Task: Toggle the close empty group option in the editor management.
Action: Mouse moved to (3, 527)
Screenshot: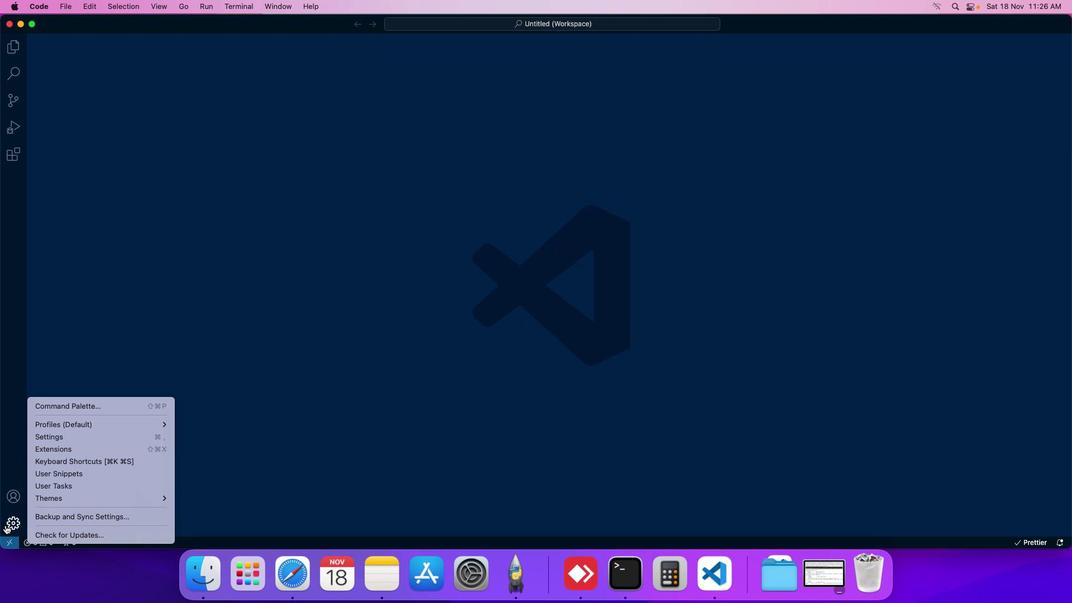 
Action: Mouse pressed left at (3, 527)
Screenshot: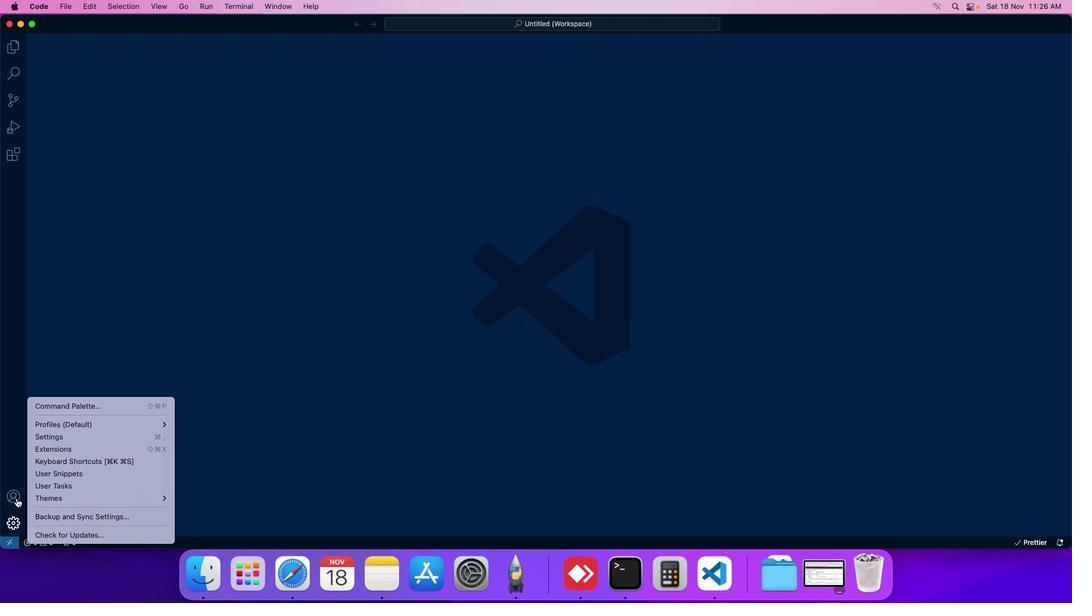 
Action: Mouse moved to (41, 439)
Screenshot: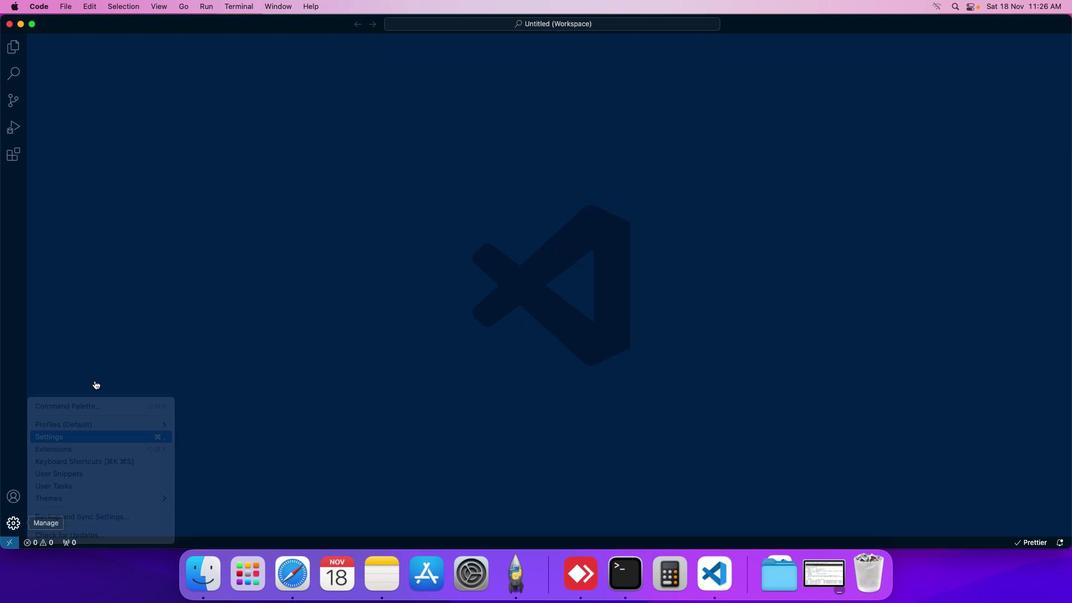 
Action: Mouse pressed left at (41, 439)
Screenshot: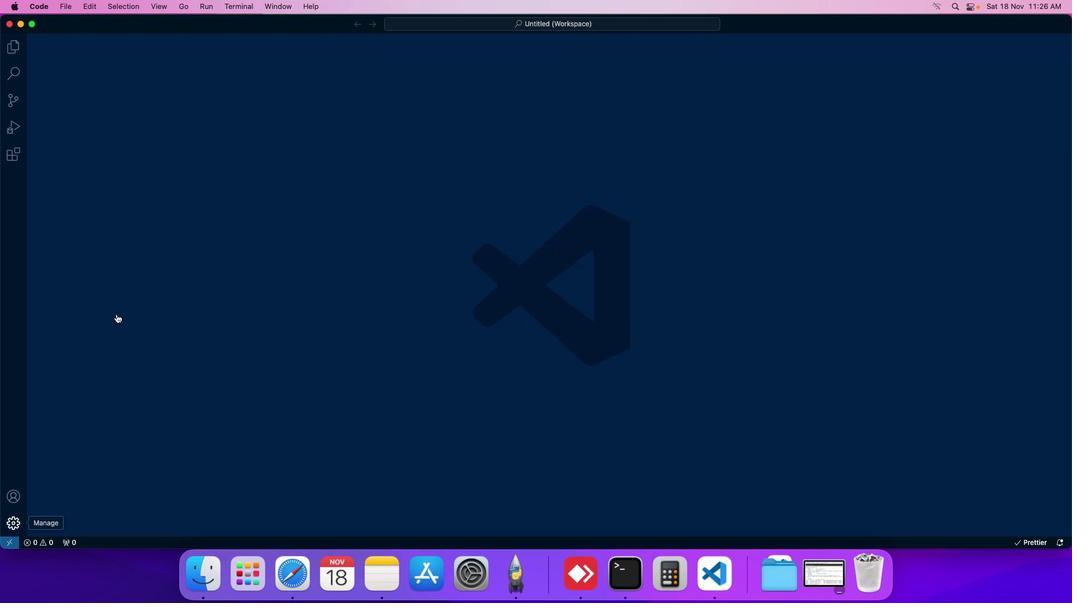 
Action: Mouse moved to (267, 88)
Screenshot: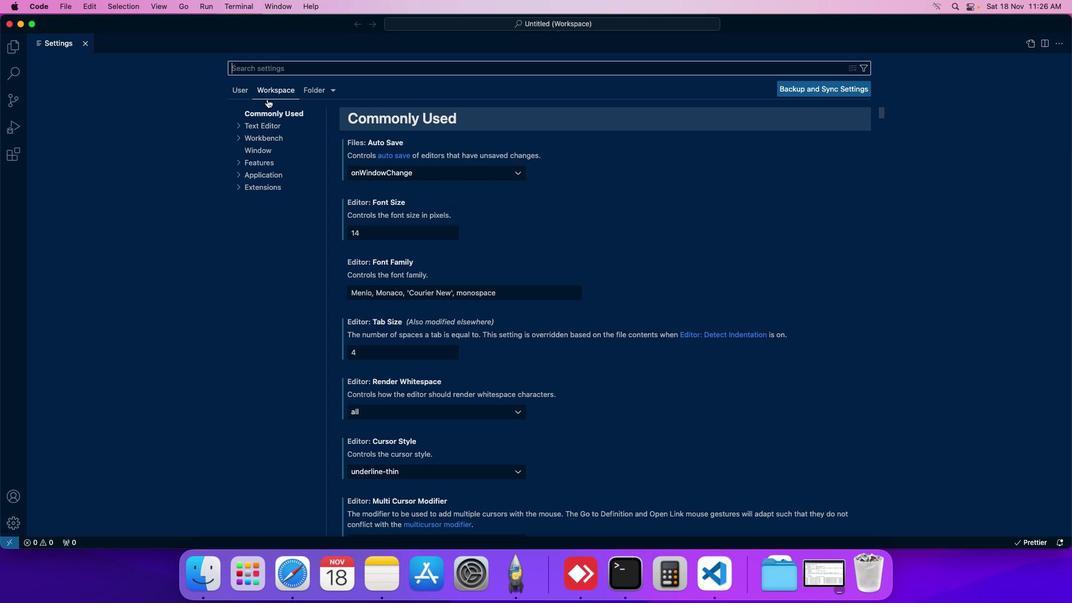 
Action: Mouse pressed left at (267, 88)
Screenshot: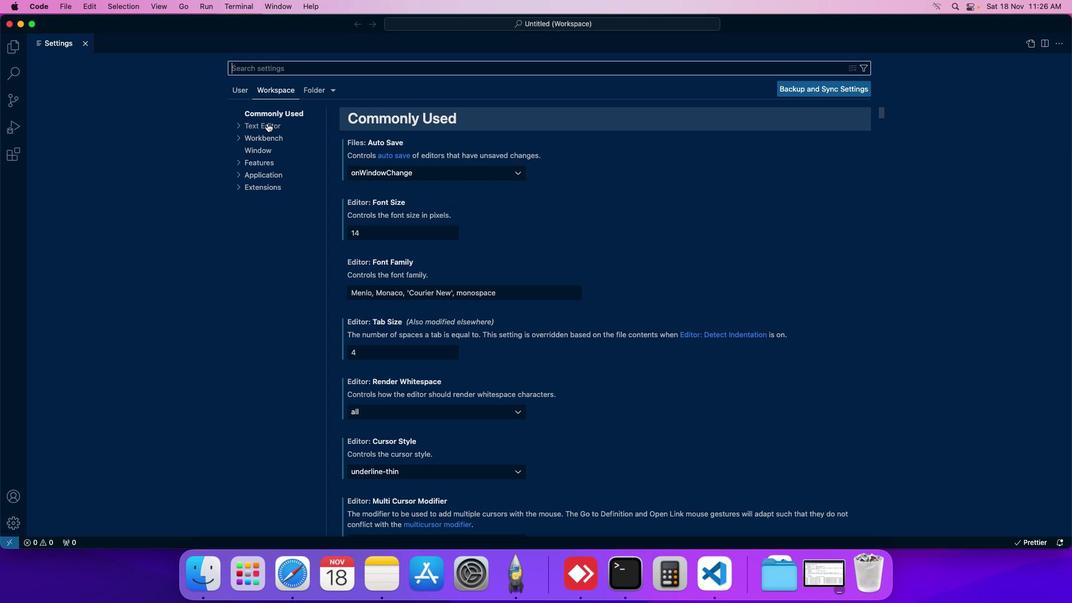 
Action: Mouse moved to (267, 138)
Screenshot: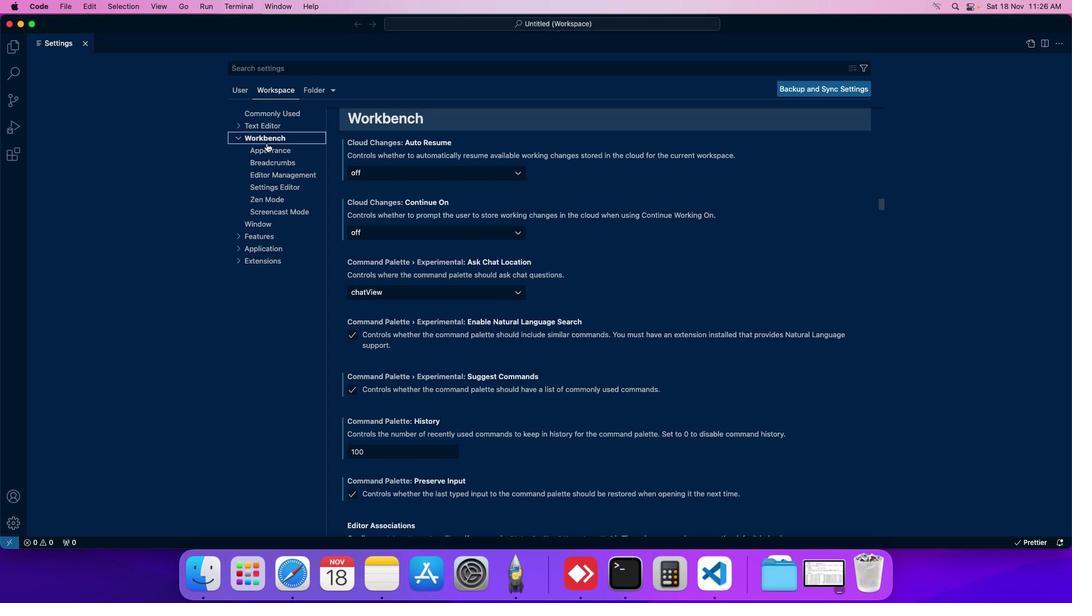 
Action: Mouse pressed left at (267, 138)
Screenshot: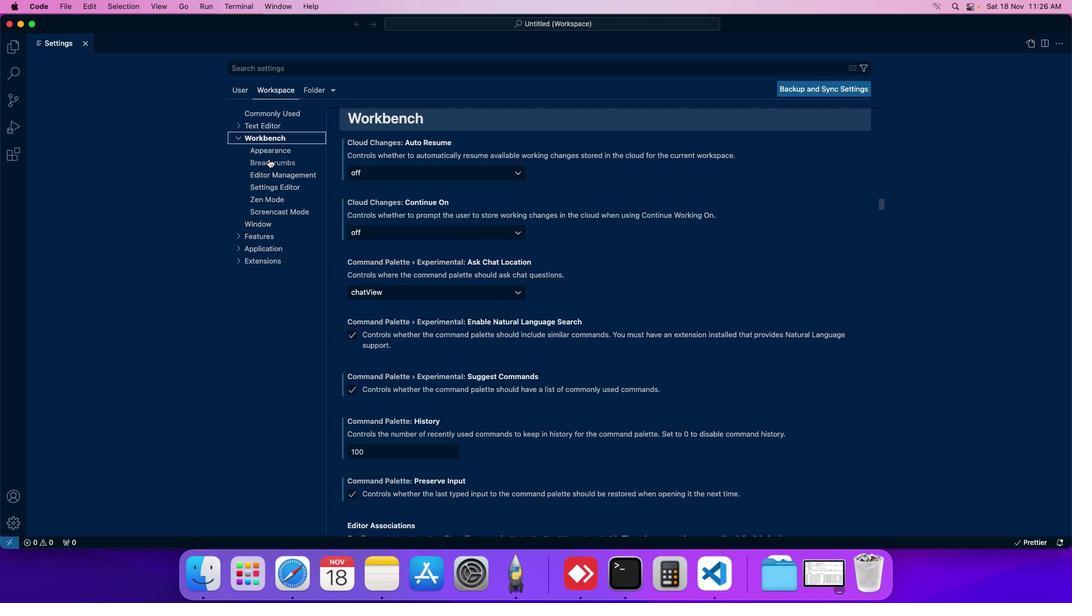 
Action: Mouse moved to (269, 162)
Screenshot: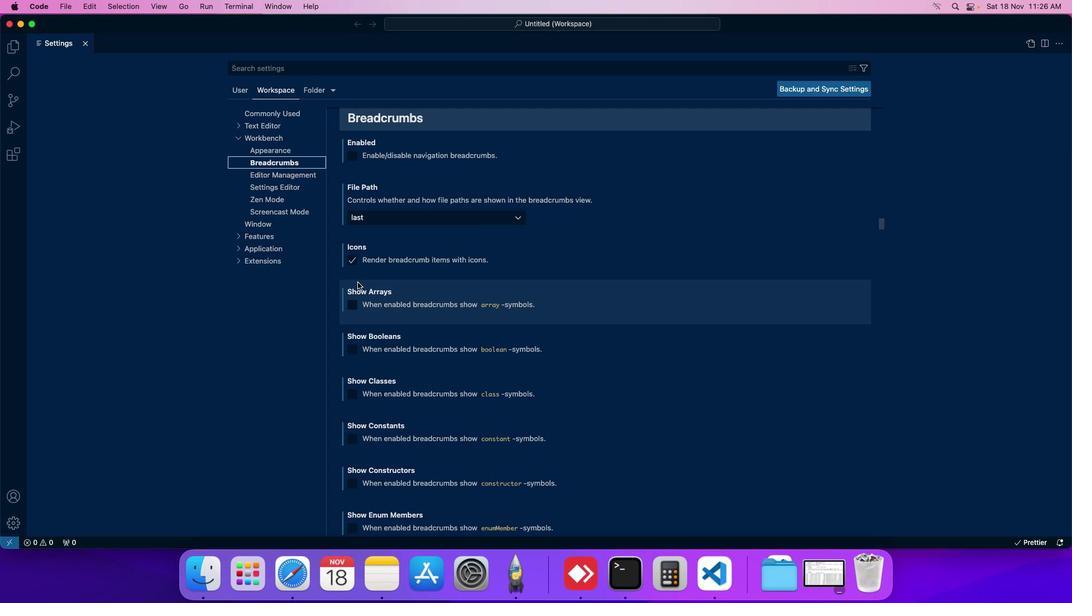 
Action: Mouse pressed left at (269, 162)
Screenshot: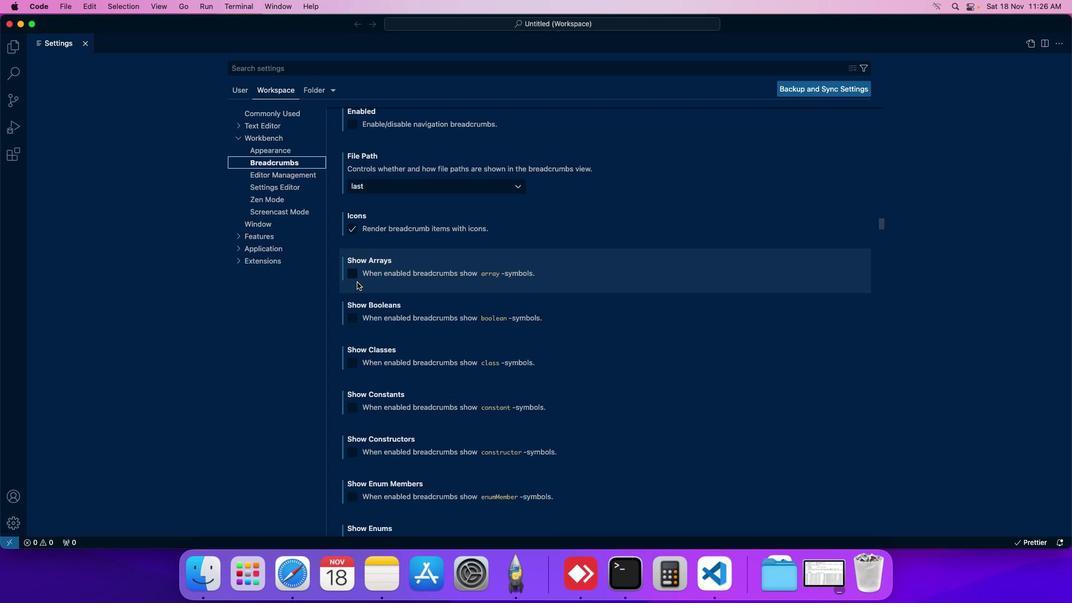 
Action: Mouse moved to (357, 282)
Screenshot: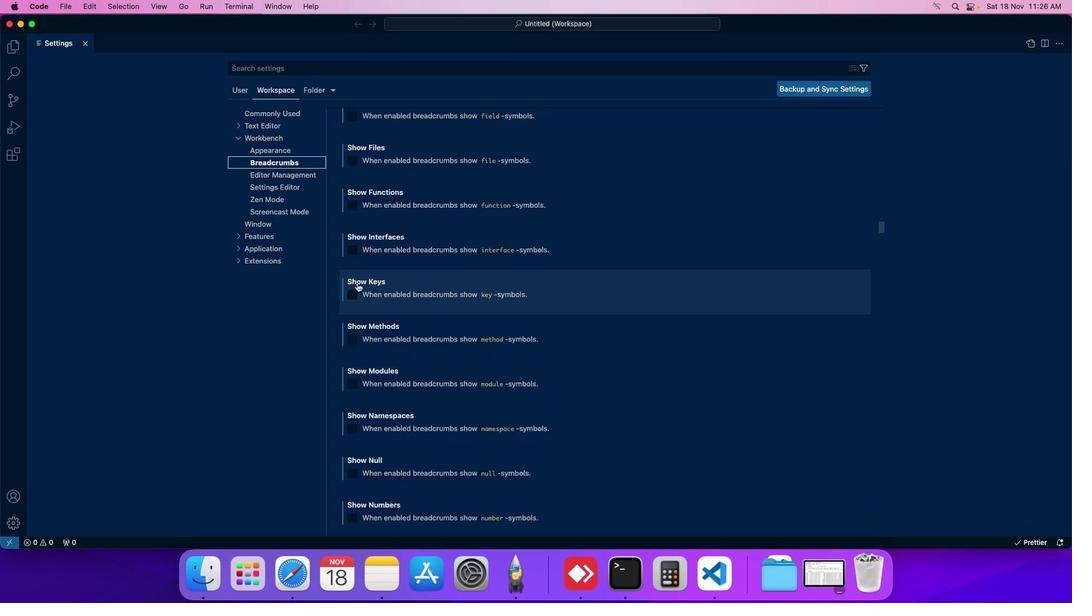 
Action: Mouse scrolled (357, 282) with delta (0, 0)
Screenshot: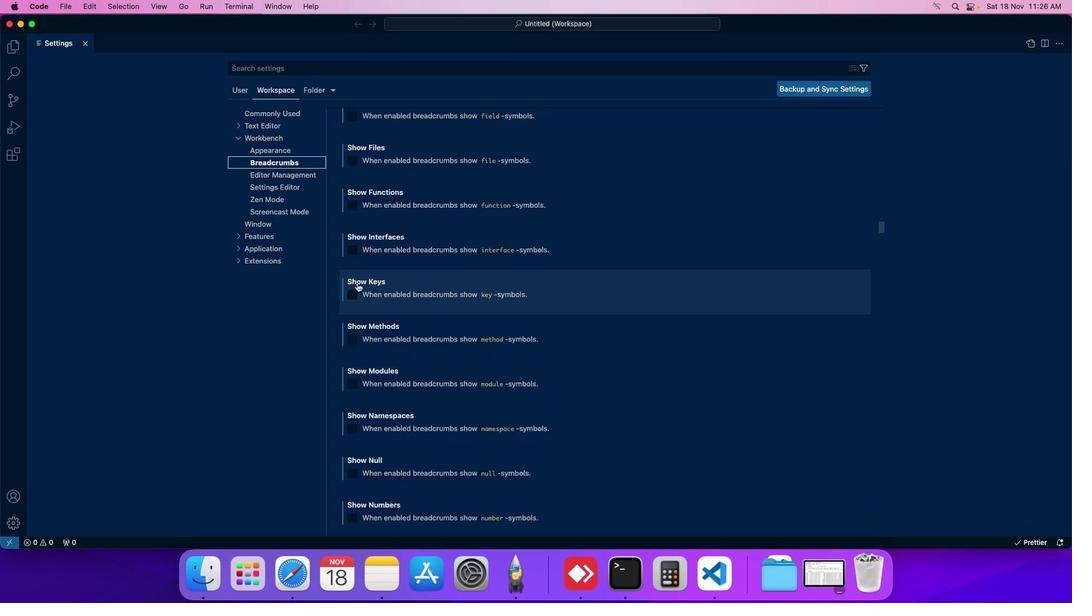
Action: Mouse moved to (357, 282)
Screenshot: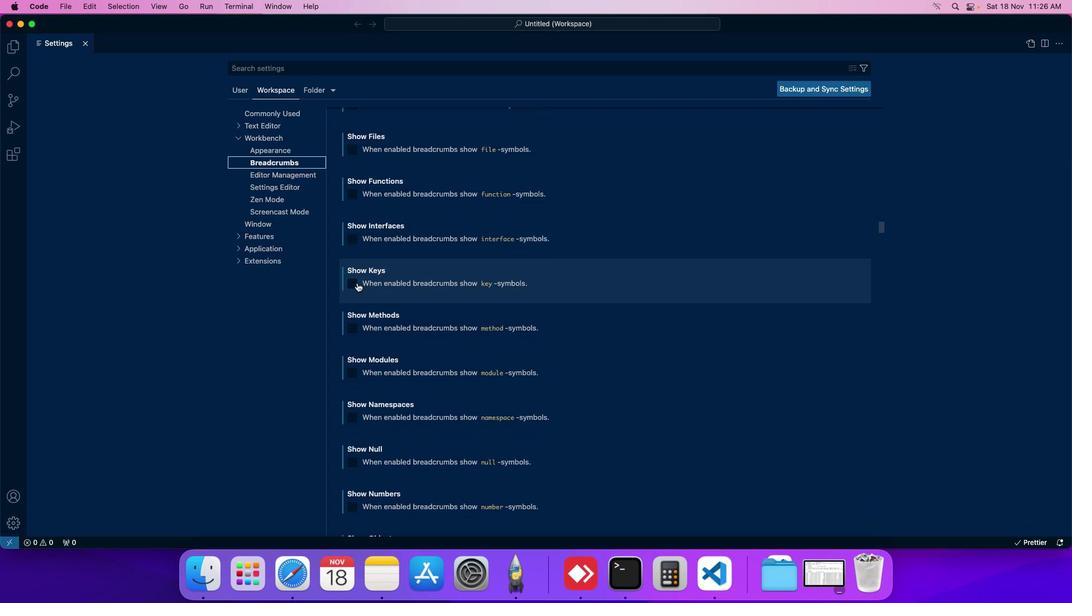 
Action: Mouse scrolled (357, 282) with delta (0, 0)
Screenshot: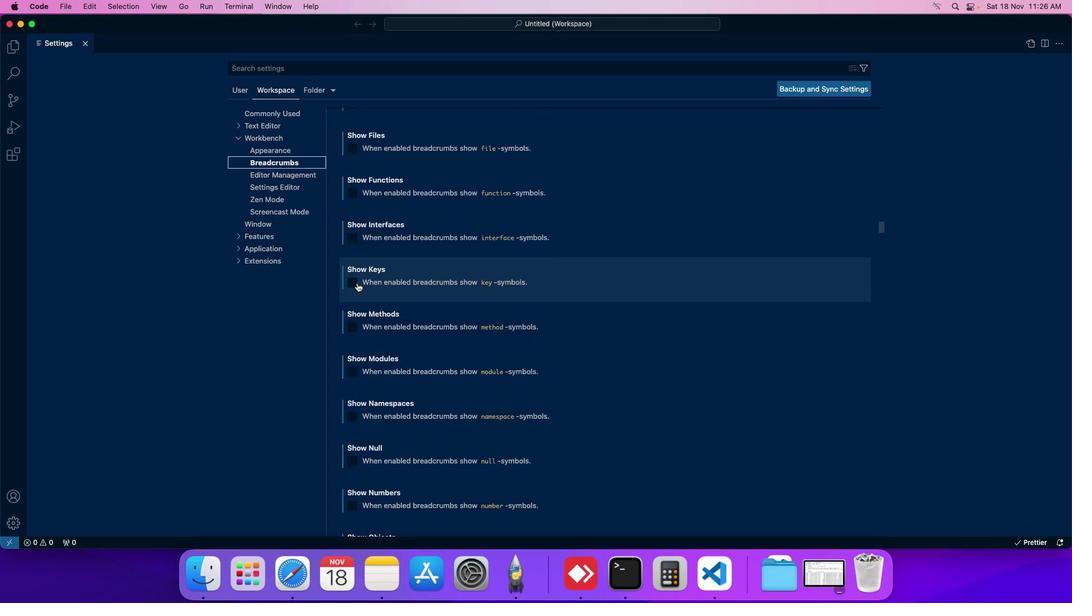 
Action: Mouse scrolled (357, 282) with delta (0, 0)
Screenshot: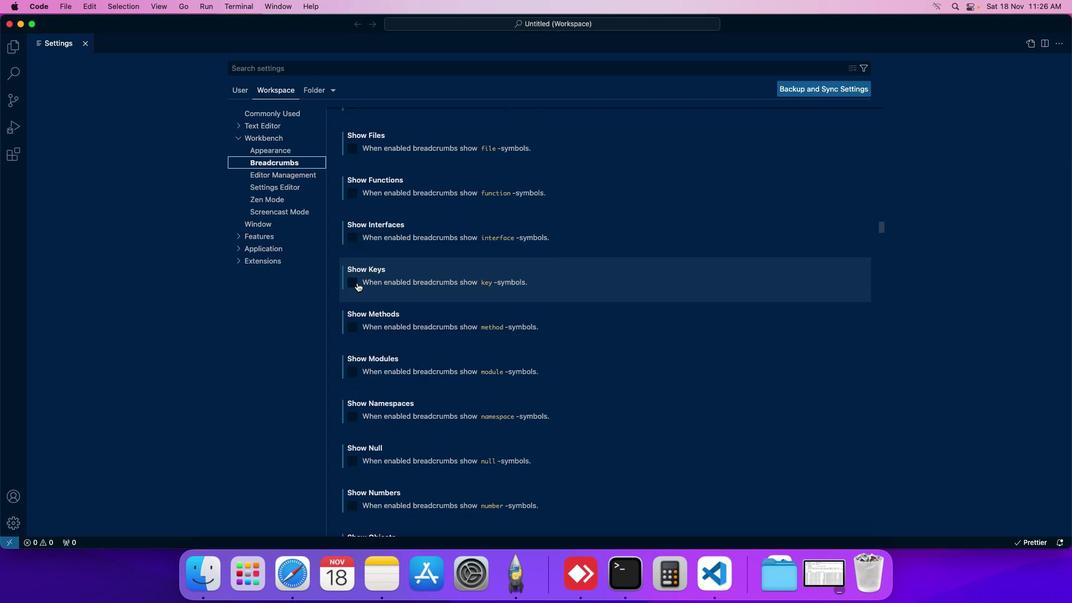 
Action: Mouse scrolled (357, 282) with delta (0, 0)
Screenshot: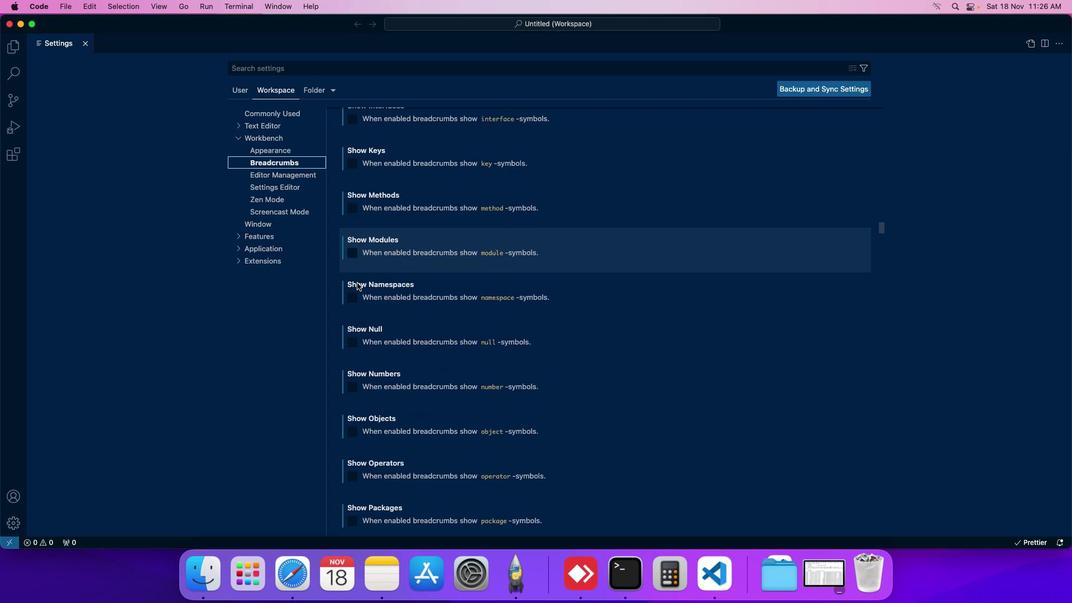
Action: Mouse moved to (357, 283)
Screenshot: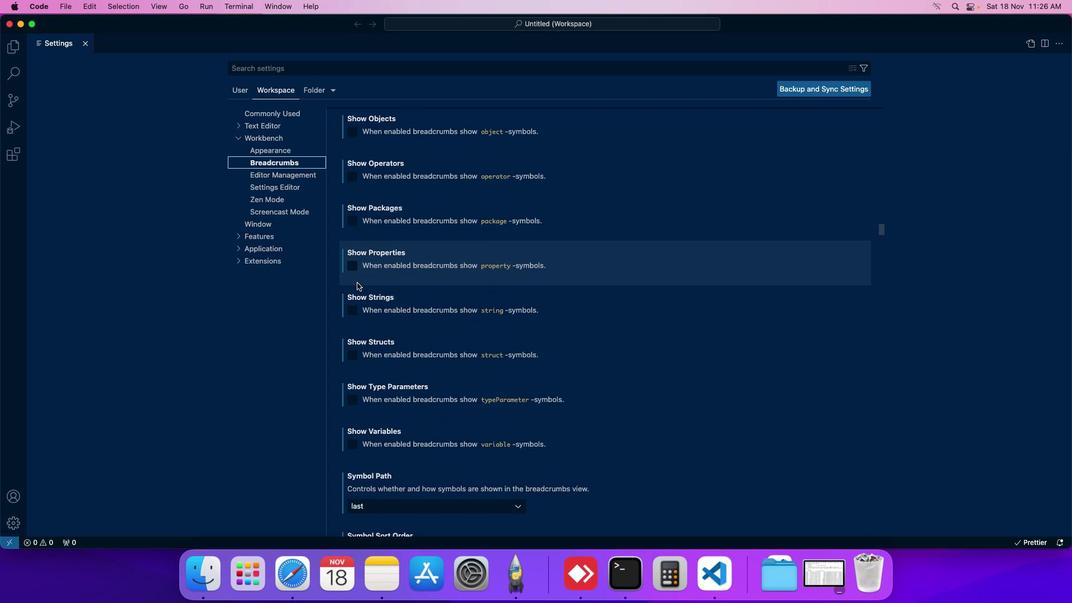 
Action: Mouse scrolled (357, 283) with delta (0, 0)
Screenshot: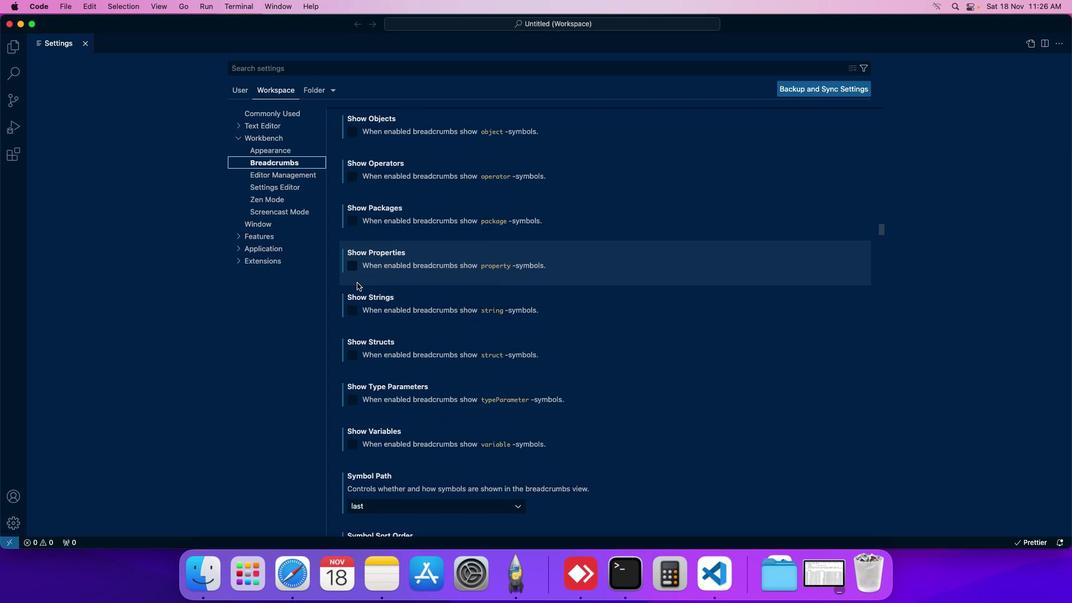 
Action: Mouse scrolled (357, 283) with delta (0, 0)
Screenshot: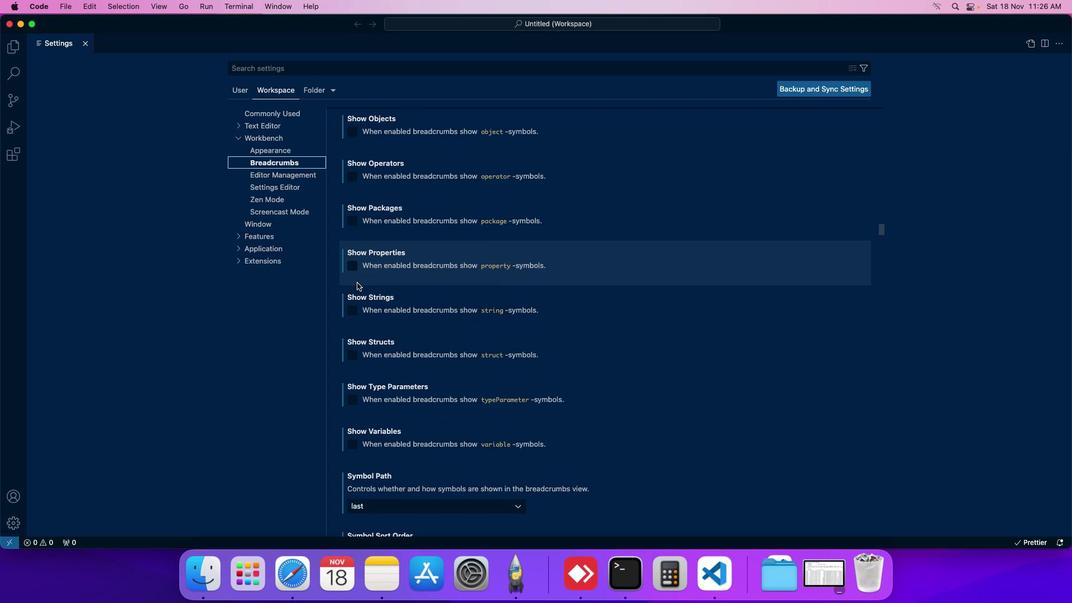 
Action: Mouse scrolled (357, 283) with delta (0, 0)
Screenshot: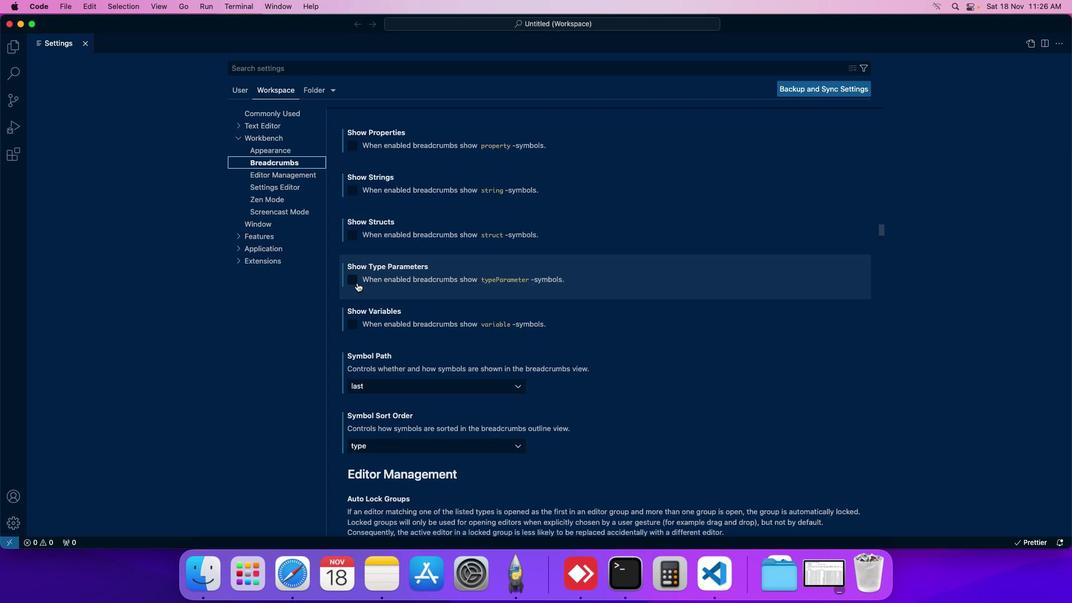 
Action: Mouse scrolled (357, 283) with delta (0, 0)
Screenshot: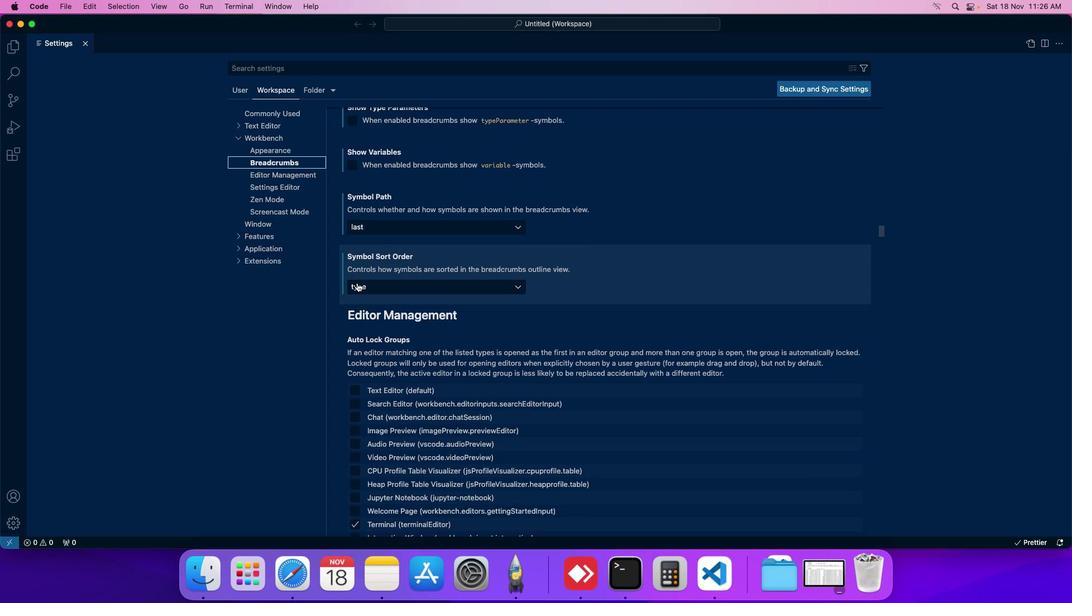 
Action: Mouse scrolled (357, 283) with delta (0, 0)
Screenshot: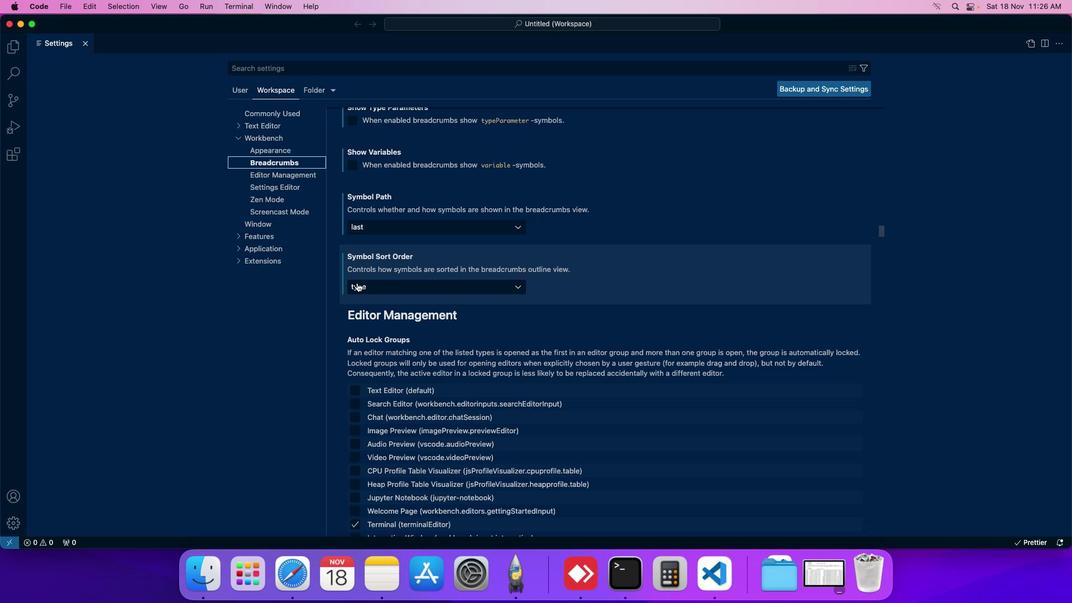 
Action: Mouse moved to (357, 283)
Screenshot: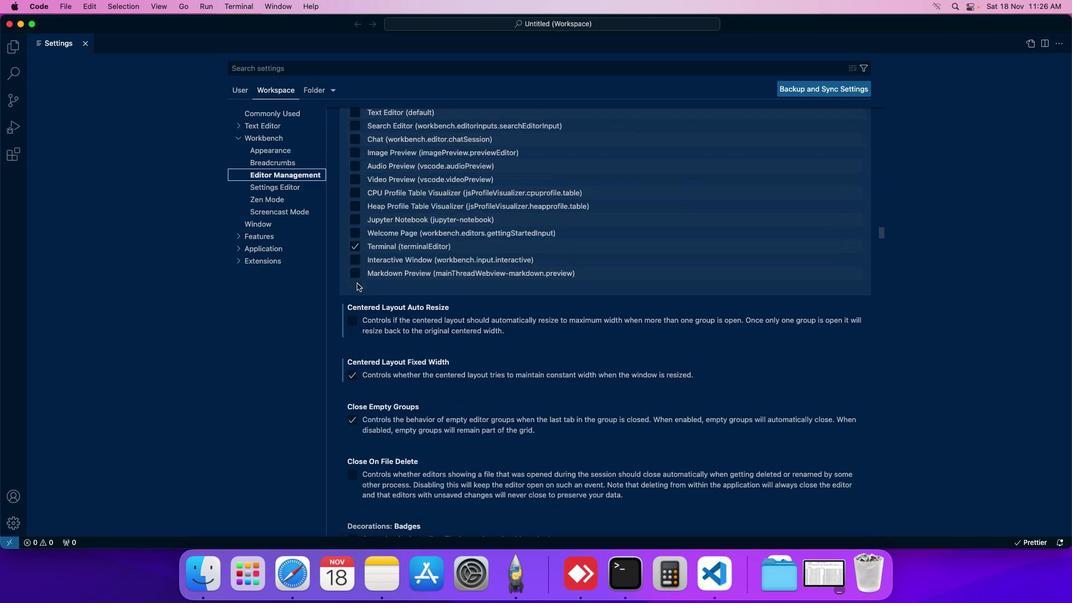 
Action: Mouse scrolled (357, 283) with delta (0, 0)
Screenshot: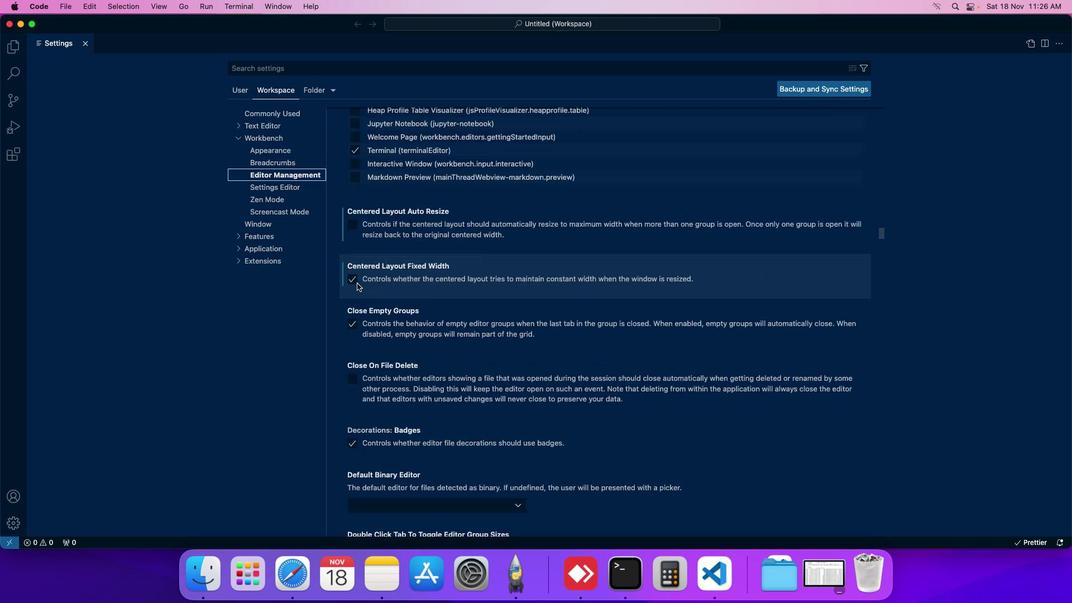 
Action: Mouse scrolled (357, 283) with delta (0, 0)
Screenshot: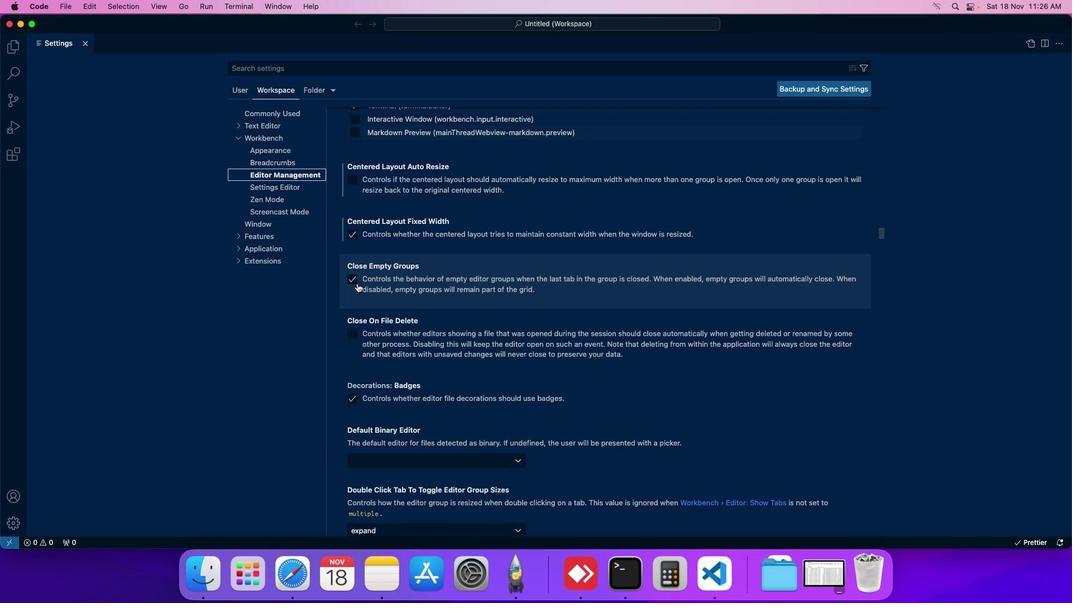 
Action: Mouse scrolled (357, 283) with delta (0, 0)
Screenshot: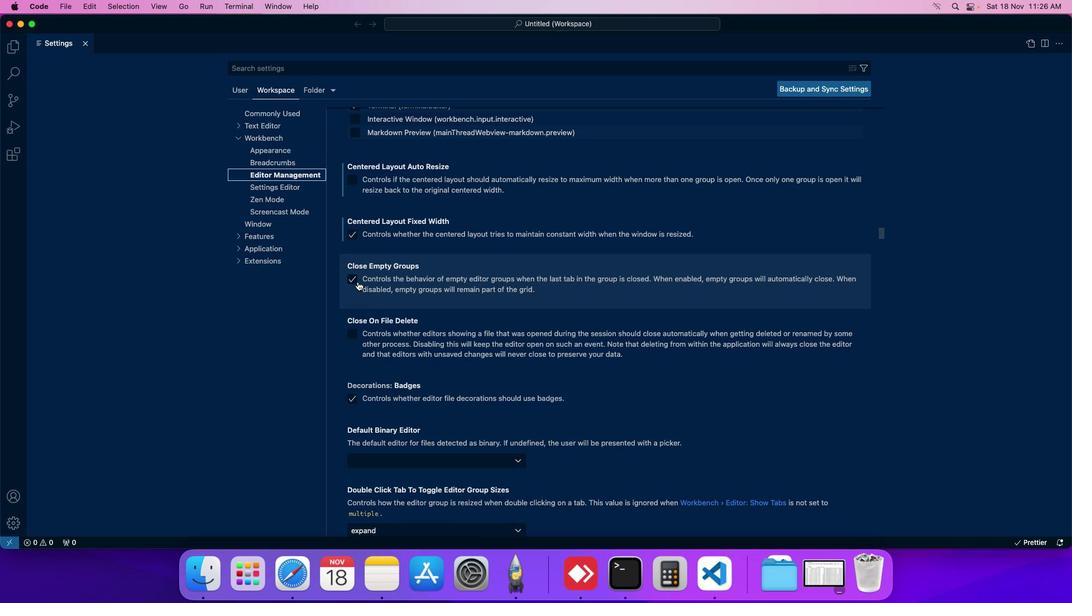 
Action: Mouse moved to (355, 277)
Screenshot: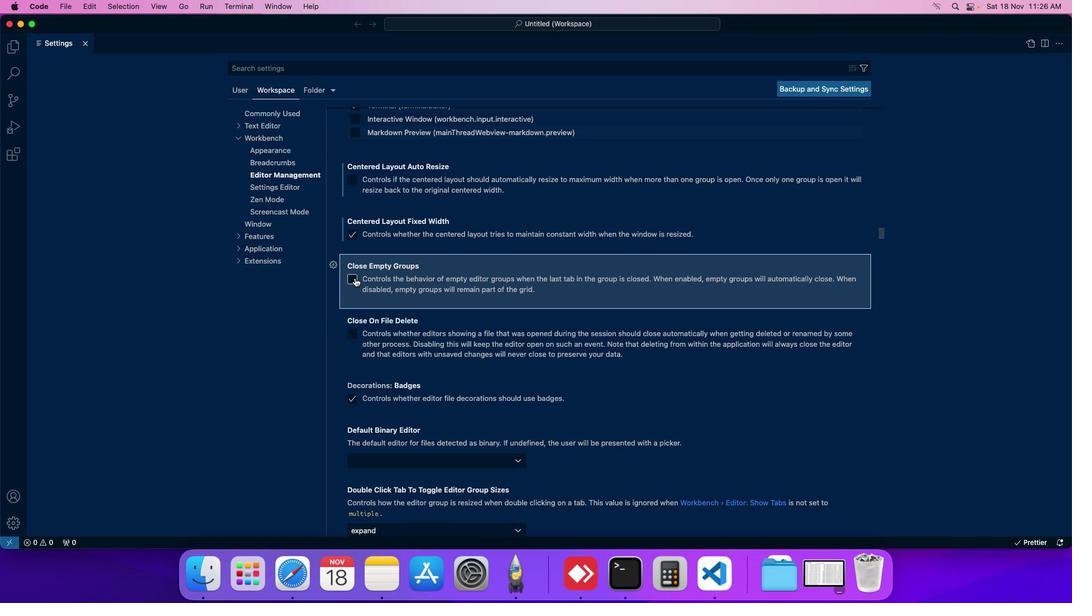 
Action: Mouse pressed left at (355, 277)
Screenshot: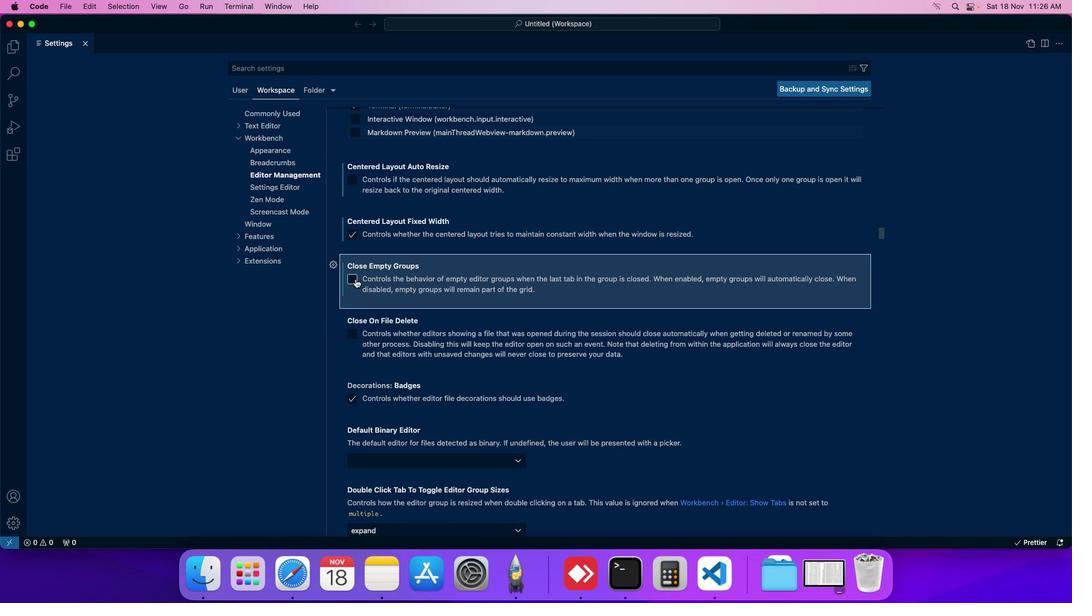 
Action: Mouse moved to (357, 278)
Screenshot: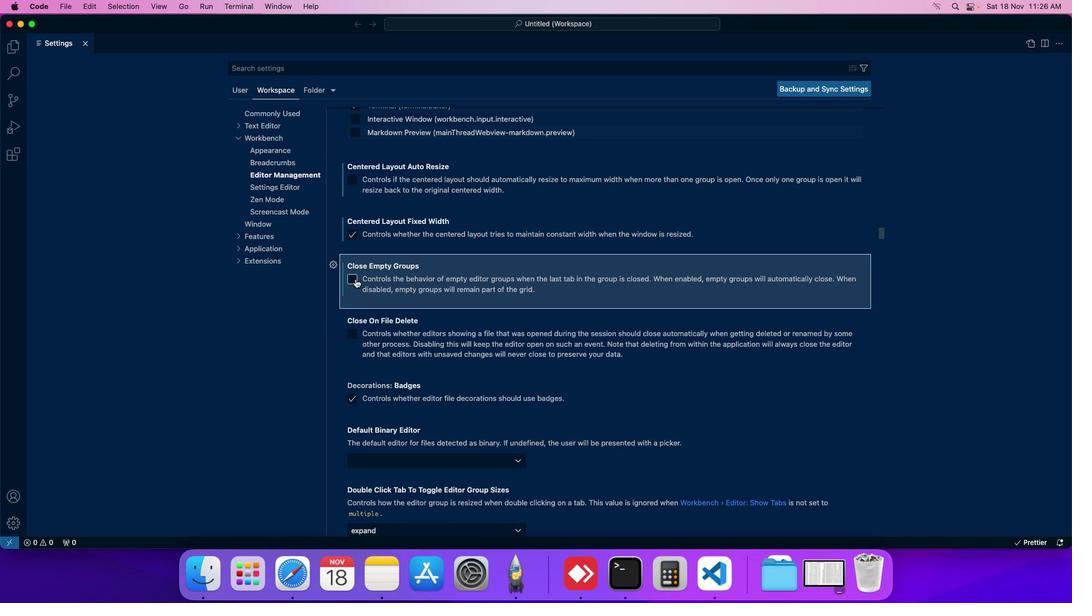 
